 Task: Create a due date automation trigger when advanced on, on the tuesday of the week a card is due add dates not starting this week at 11:00 AM.
Action: Mouse moved to (954, 80)
Screenshot: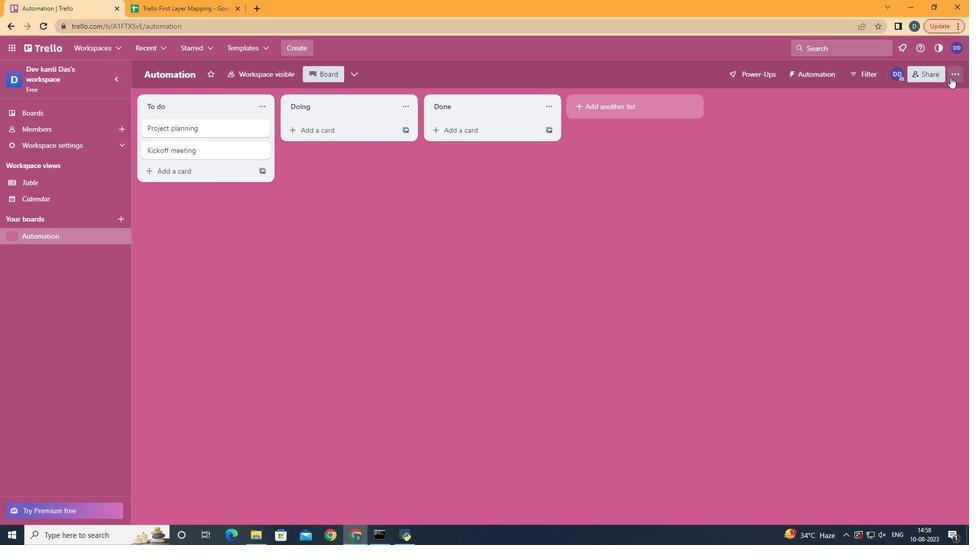 
Action: Mouse pressed left at (954, 80)
Screenshot: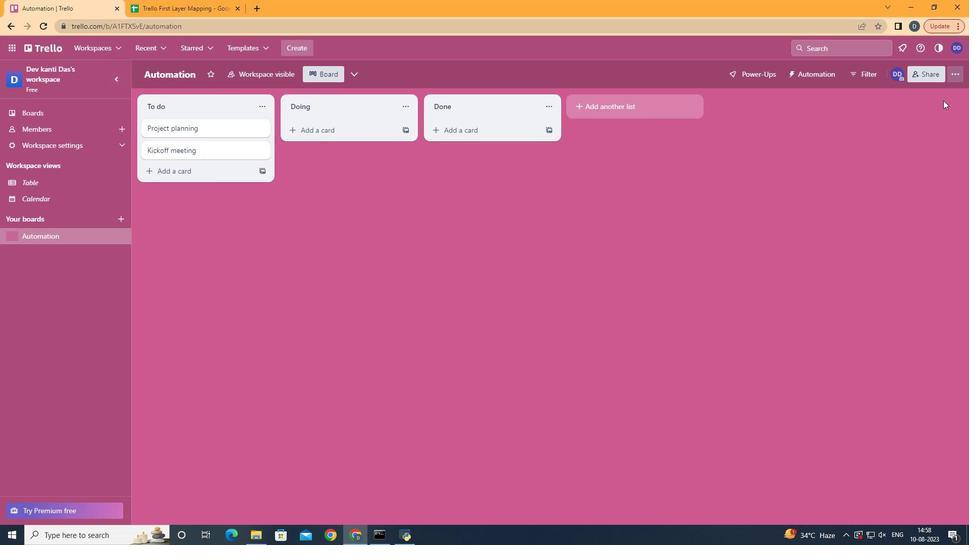 
Action: Mouse moved to (882, 217)
Screenshot: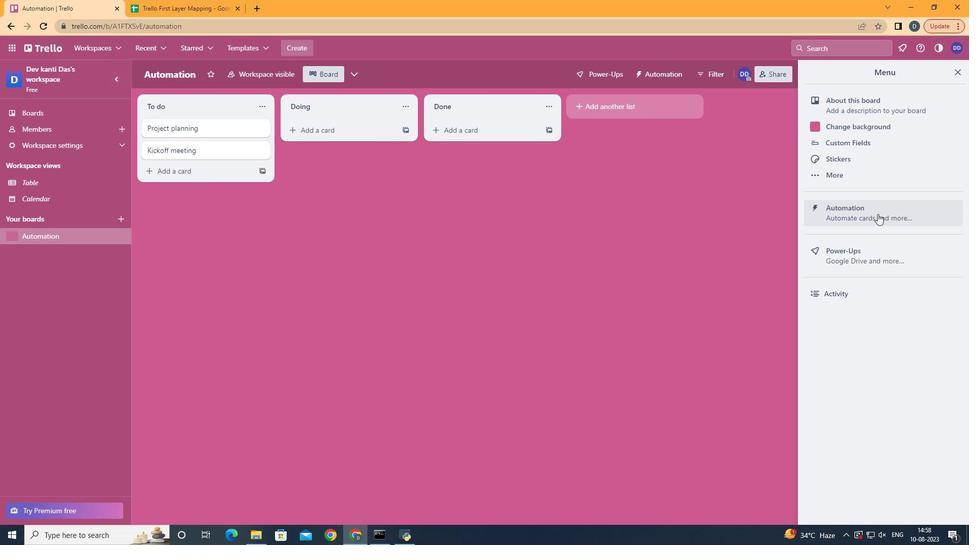 
Action: Mouse pressed left at (882, 217)
Screenshot: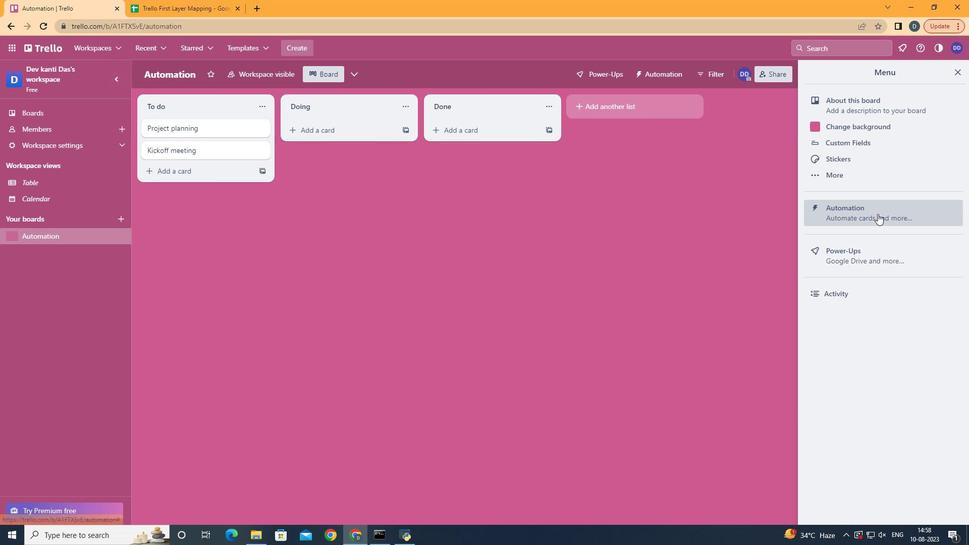 
Action: Mouse moved to (180, 201)
Screenshot: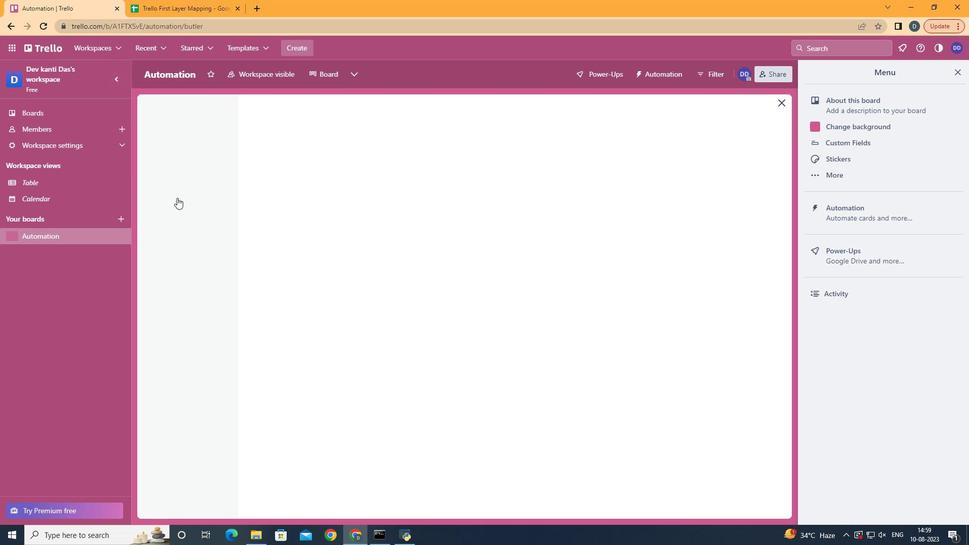 
Action: Mouse pressed left at (180, 201)
Screenshot: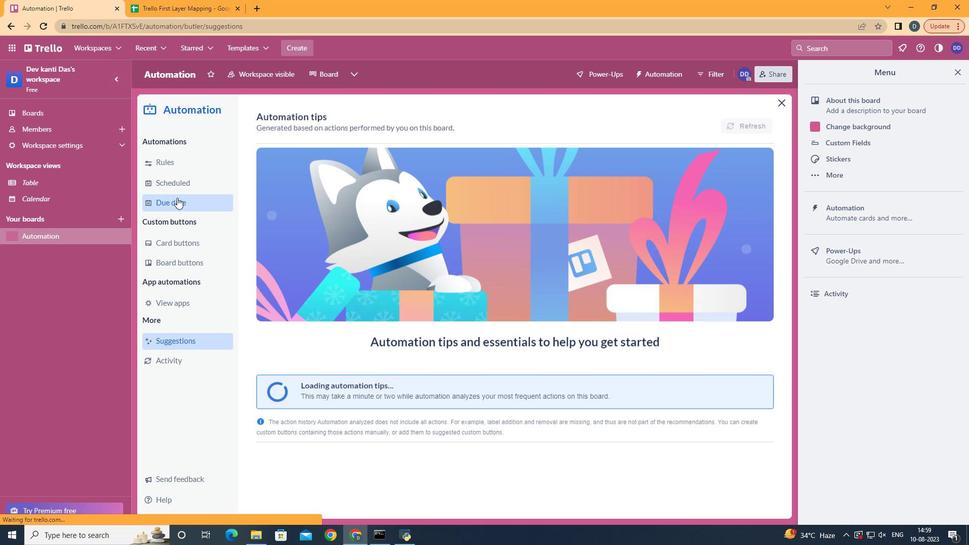 
Action: Mouse moved to (714, 122)
Screenshot: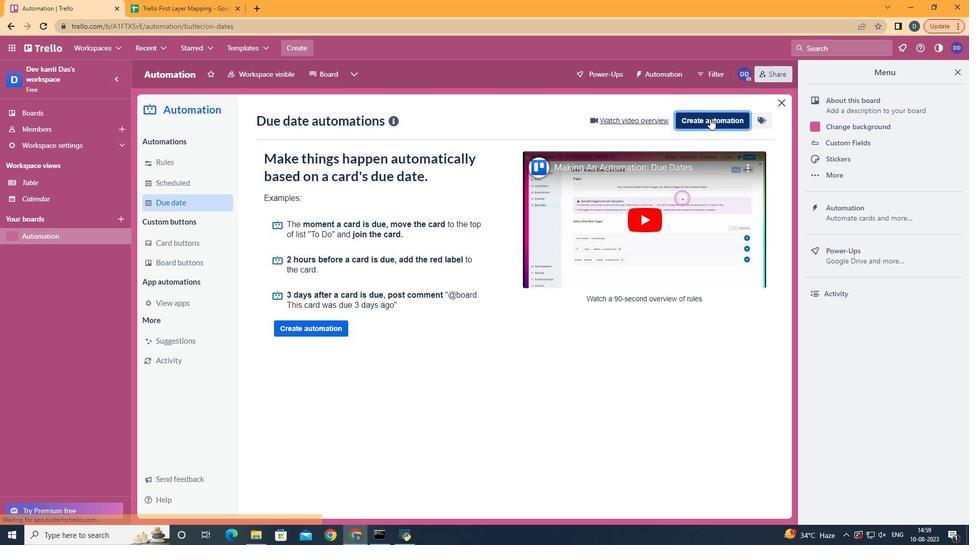 
Action: Mouse pressed left at (714, 122)
Screenshot: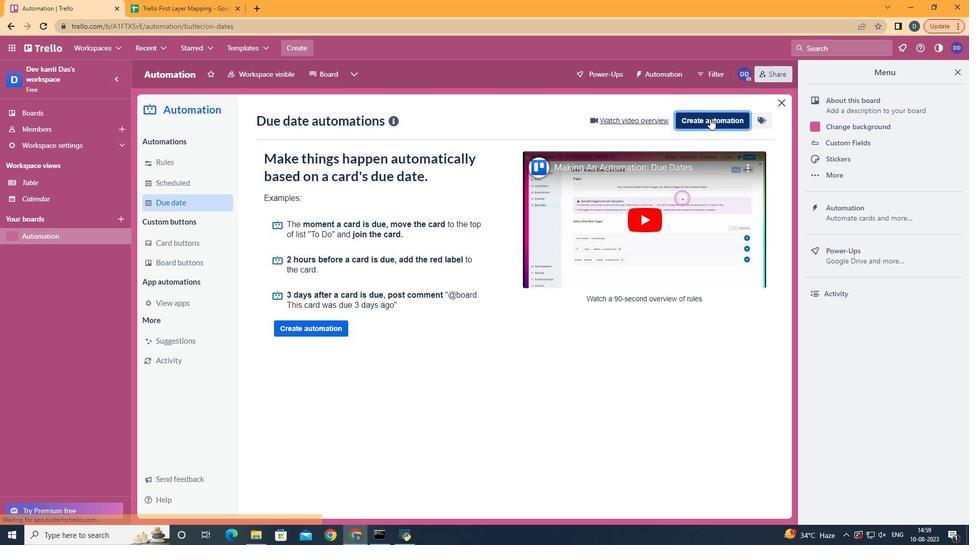 
Action: Mouse moved to (531, 216)
Screenshot: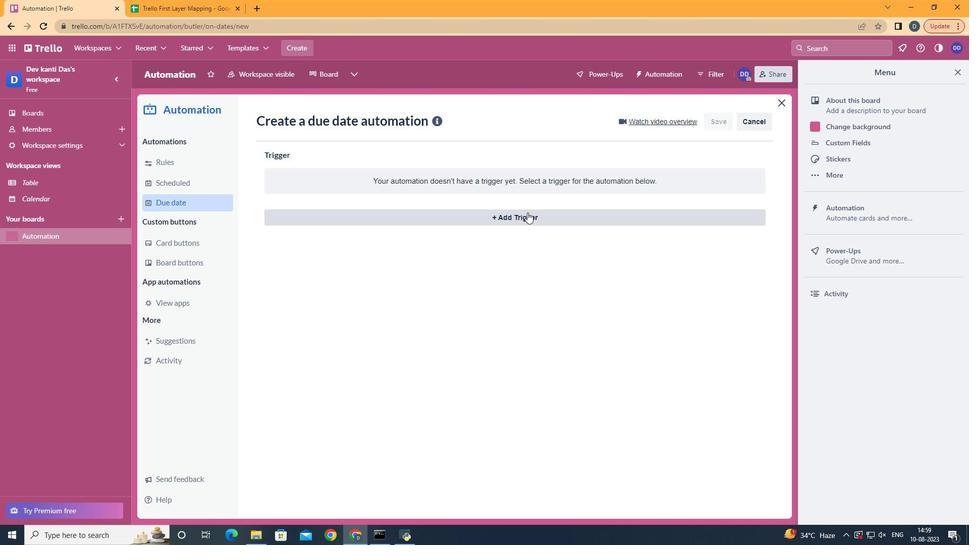 
Action: Mouse pressed left at (531, 216)
Screenshot: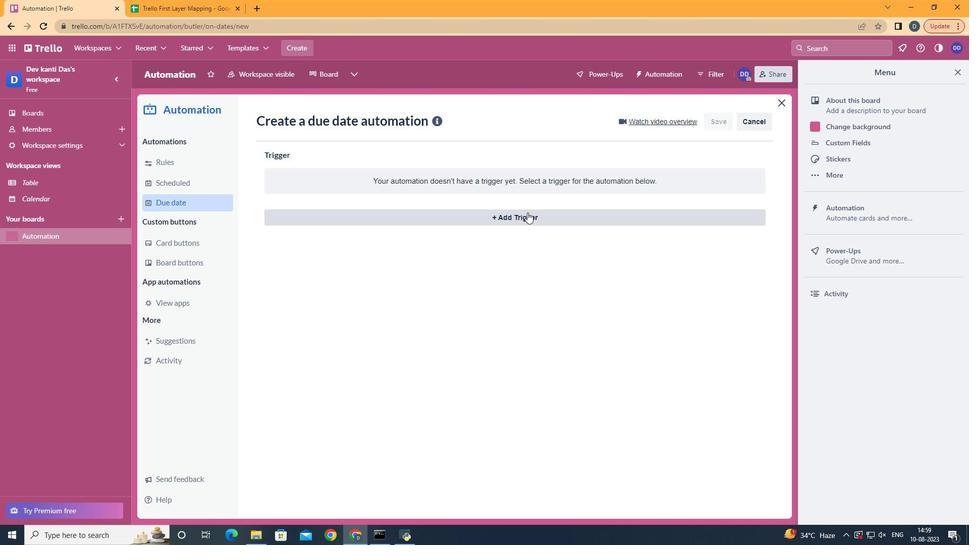 
Action: Mouse moved to (306, 411)
Screenshot: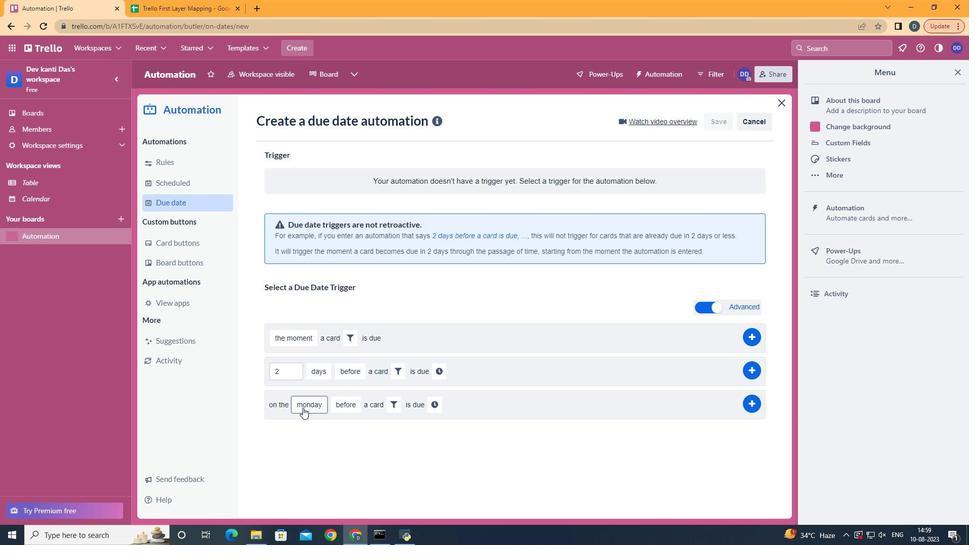 
Action: Mouse pressed left at (306, 411)
Screenshot: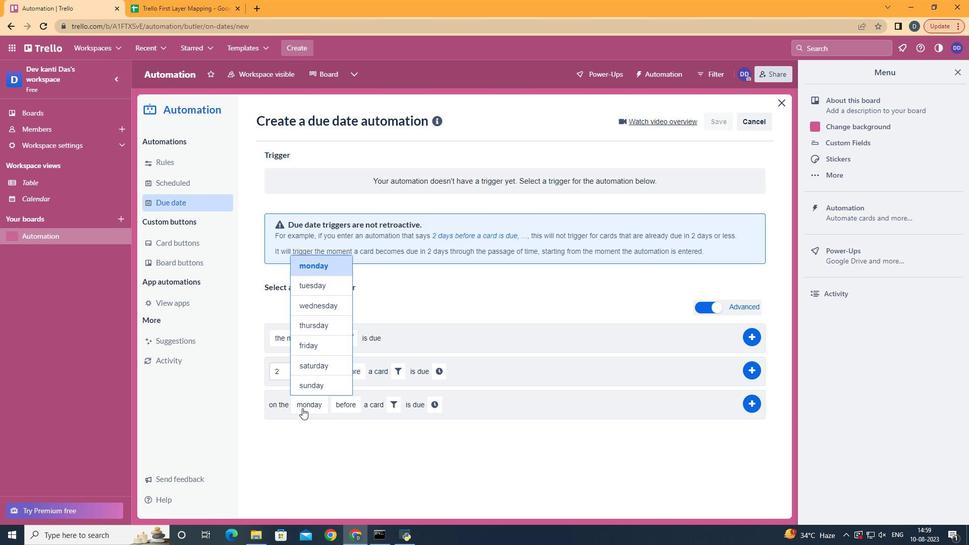 
Action: Mouse moved to (331, 289)
Screenshot: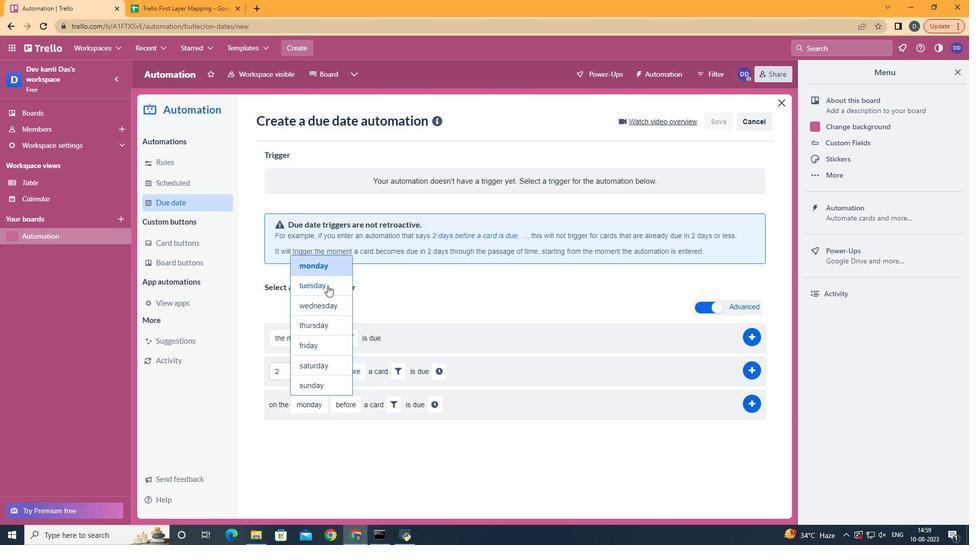 
Action: Mouse pressed left at (331, 289)
Screenshot: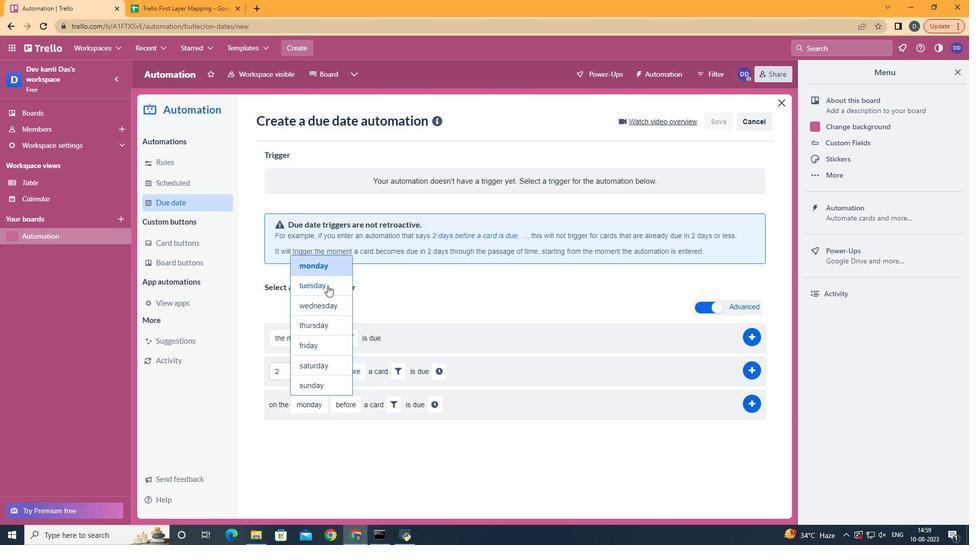 
Action: Mouse moved to (361, 470)
Screenshot: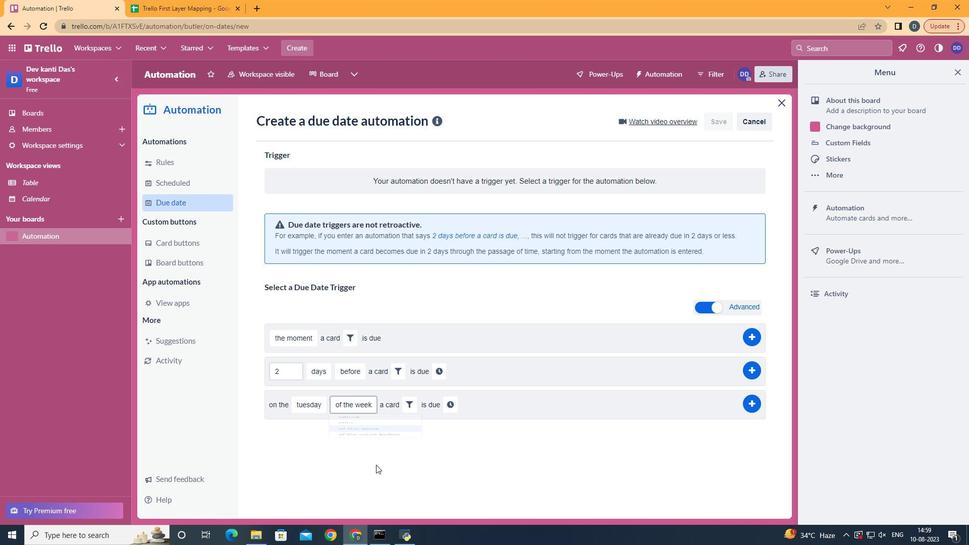 
Action: Mouse pressed left at (361, 470)
Screenshot: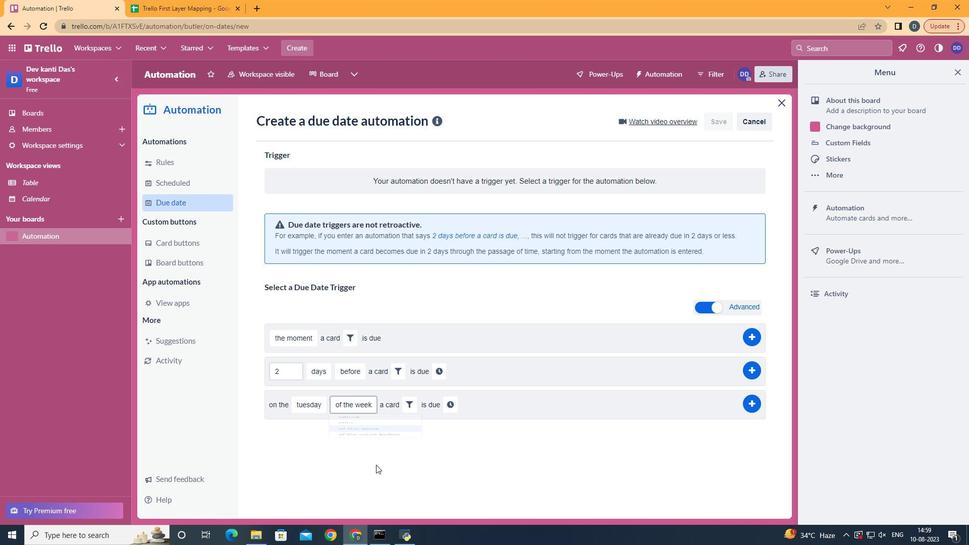 
Action: Mouse moved to (409, 405)
Screenshot: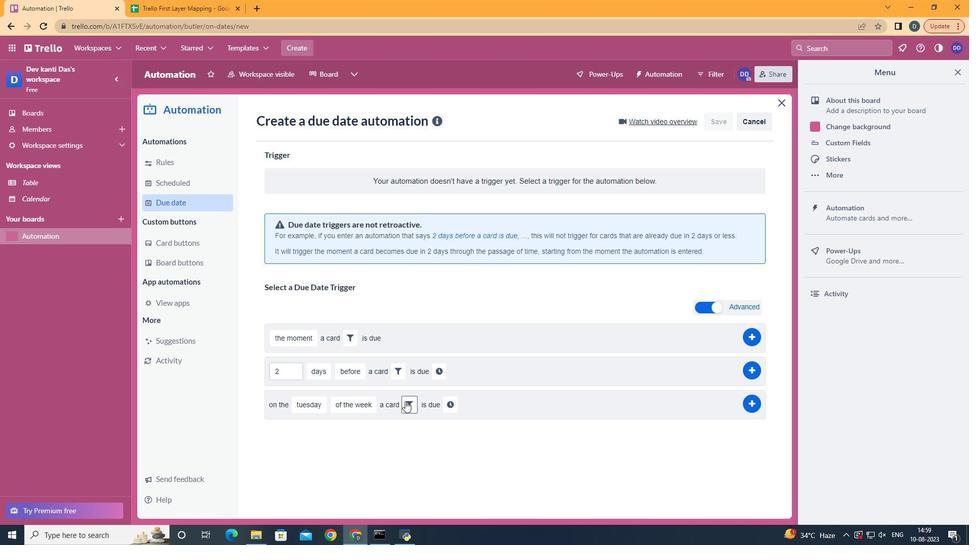 
Action: Mouse pressed left at (409, 405)
Screenshot: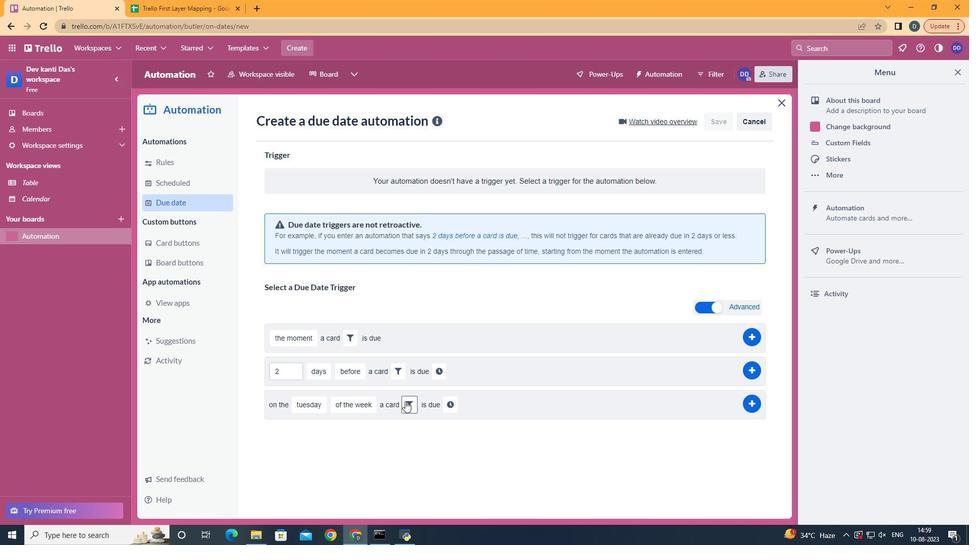 
Action: Mouse moved to (471, 435)
Screenshot: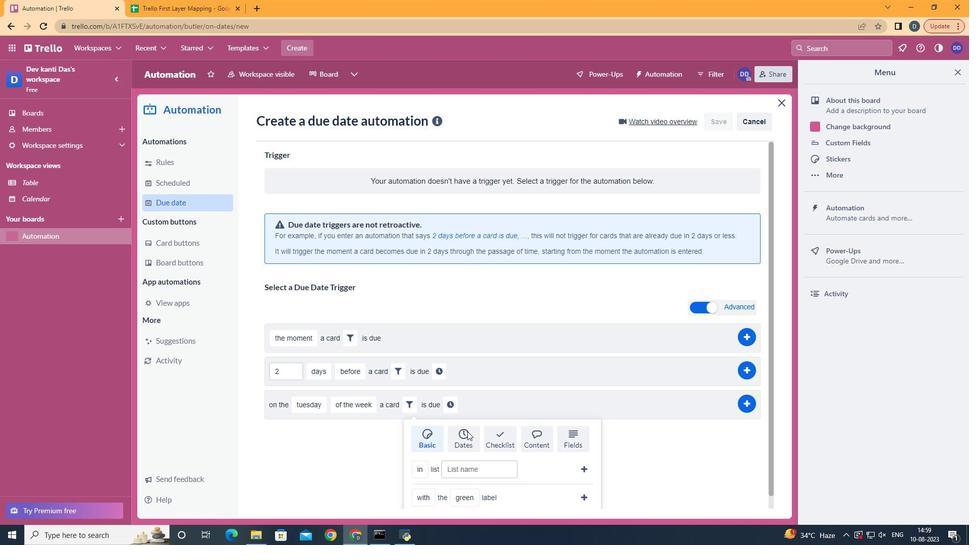 
Action: Mouse pressed left at (471, 435)
Screenshot: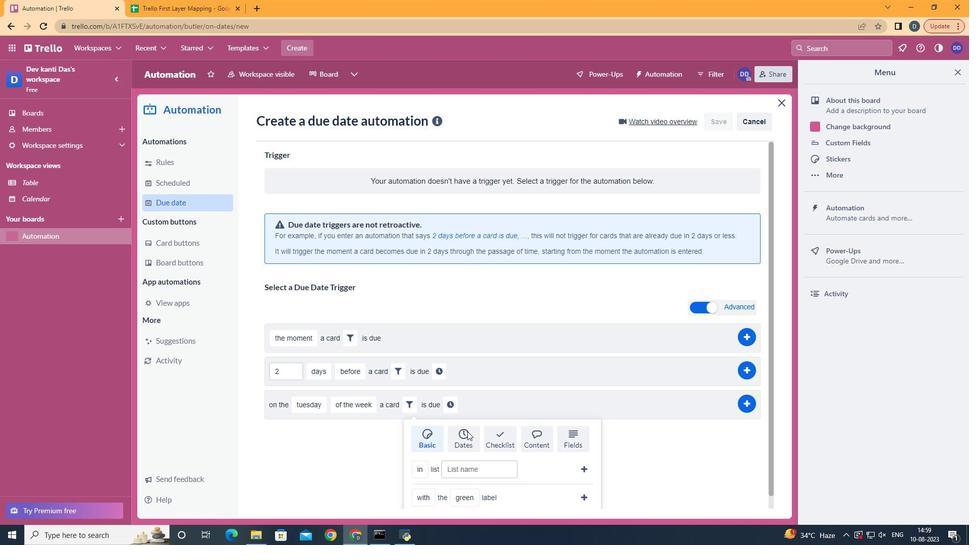 
Action: Mouse scrolled (471, 434) with delta (0, 0)
Screenshot: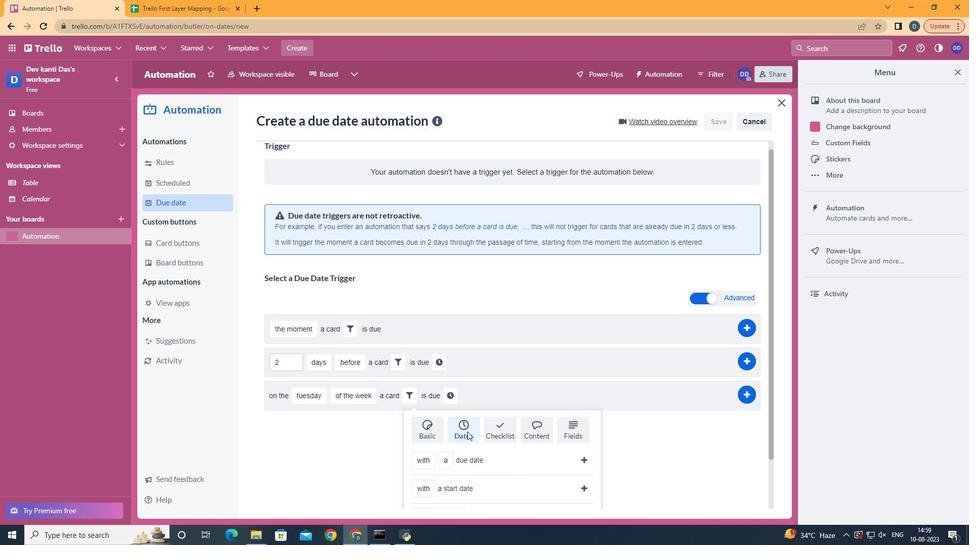 
Action: Mouse scrolled (471, 434) with delta (0, 0)
Screenshot: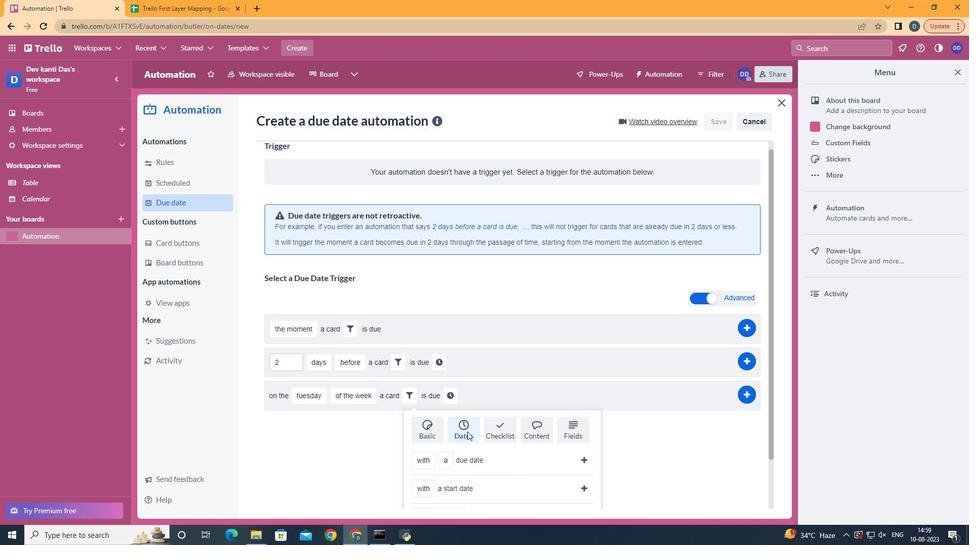 
Action: Mouse scrolled (471, 434) with delta (0, 0)
Screenshot: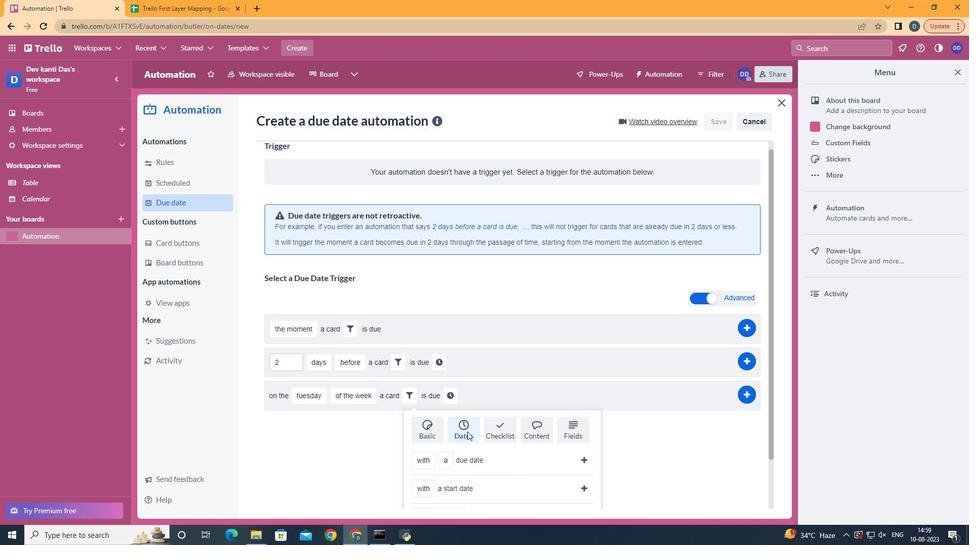 
Action: Mouse scrolled (471, 434) with delta (0, 0)
Screenshot: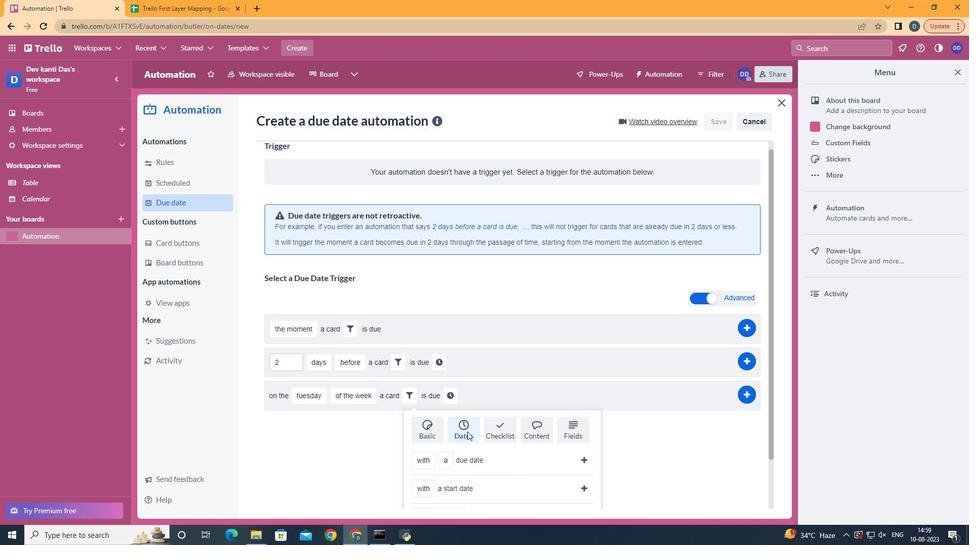 
Action: Mouse scrolled (471, 434) with delta (0, 0)
Screenshot: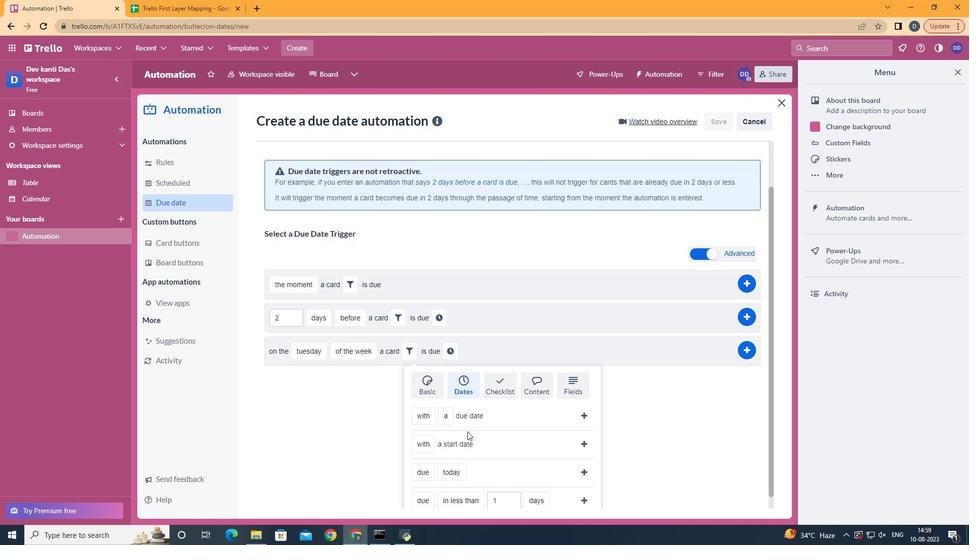 
Action: Mouse scrolled (471, 434) with delta (0, 0)
Screenshot: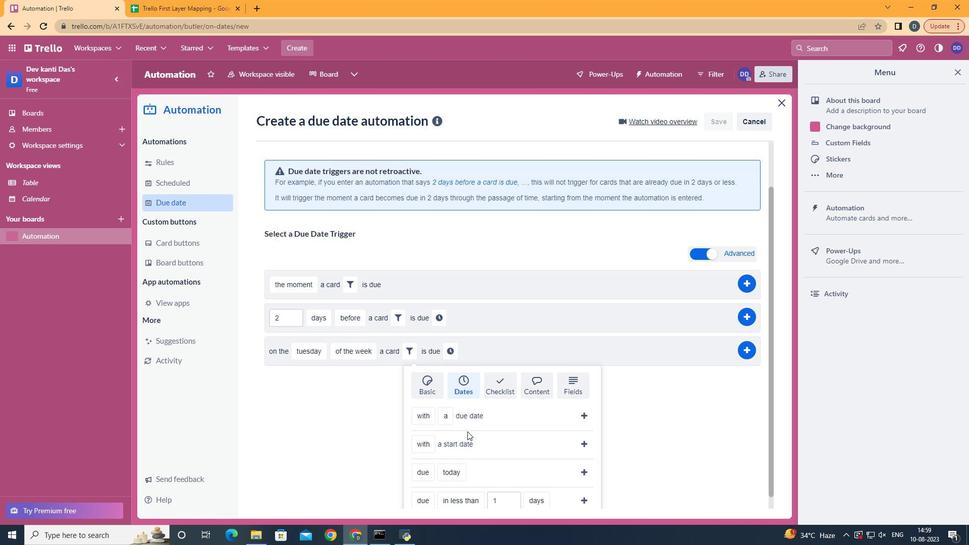 
Action: Mouse moved to (435, 445)
Screenshot: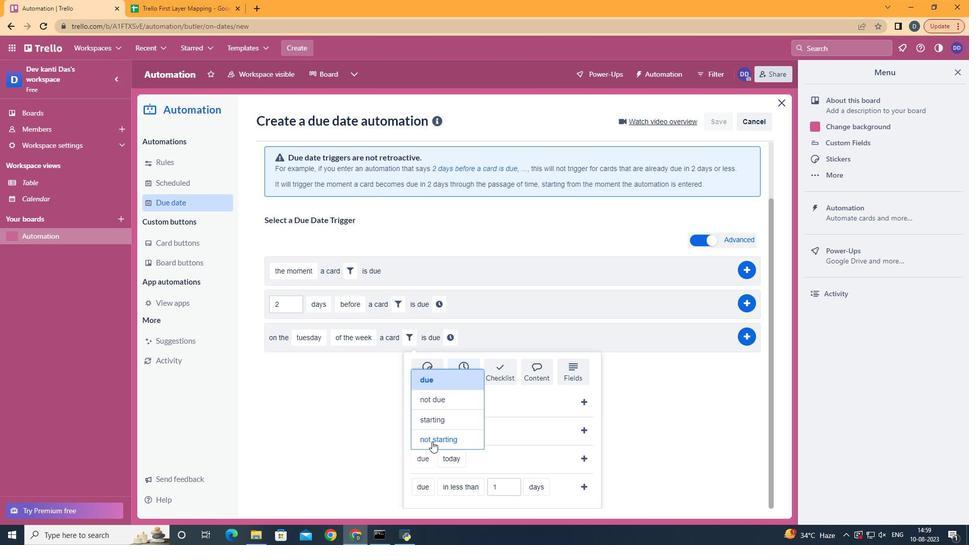 
Action: Mouse pressed left at (435, 445)
Screenshot: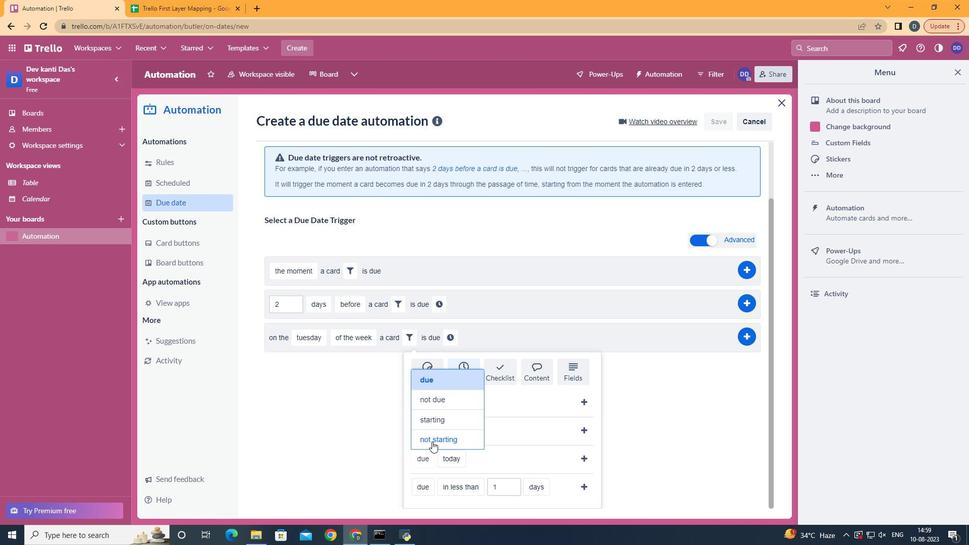 
Action: Mouse moved to (502, 380)
Screenshot: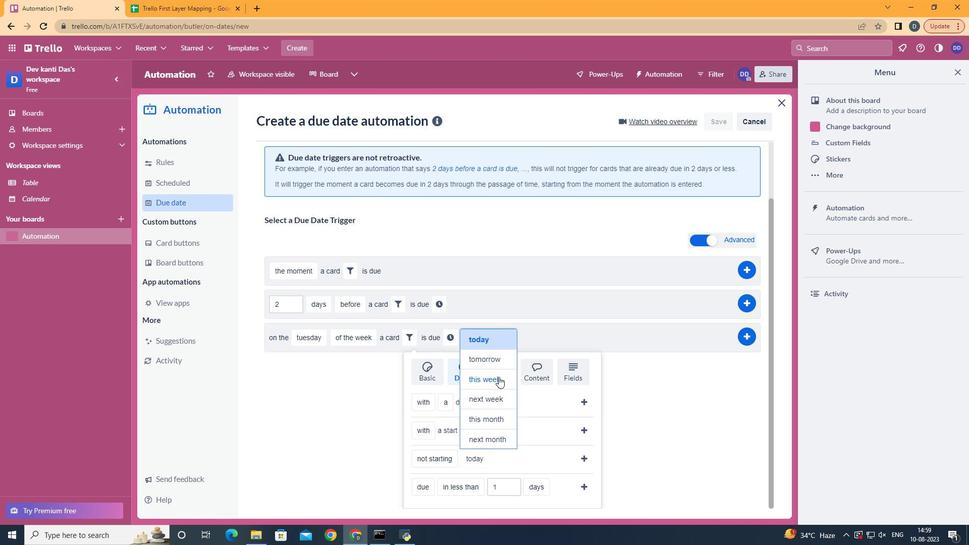 
Action: Mouse pressed left at (502, 380)
Screenshot: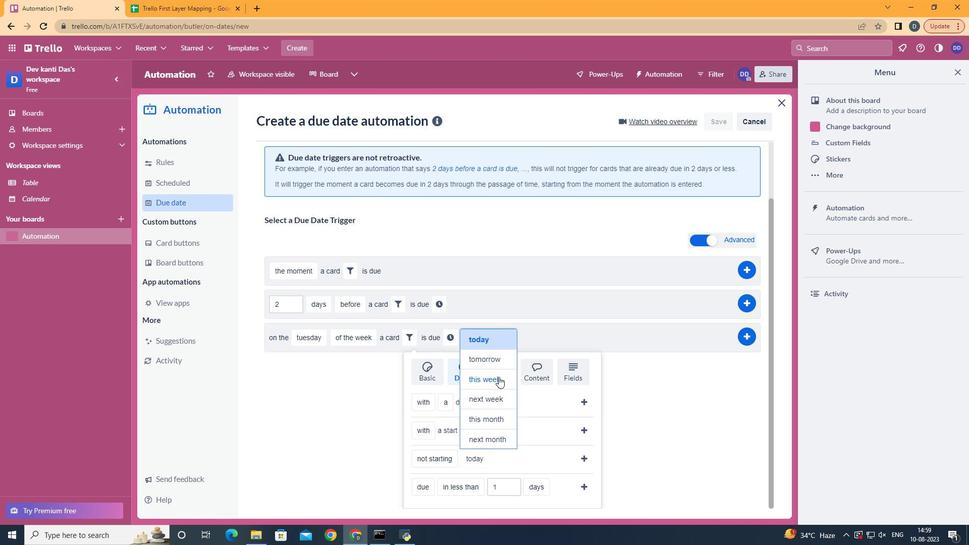 
Action: Mouse moved to (585, 460)
Screenshot: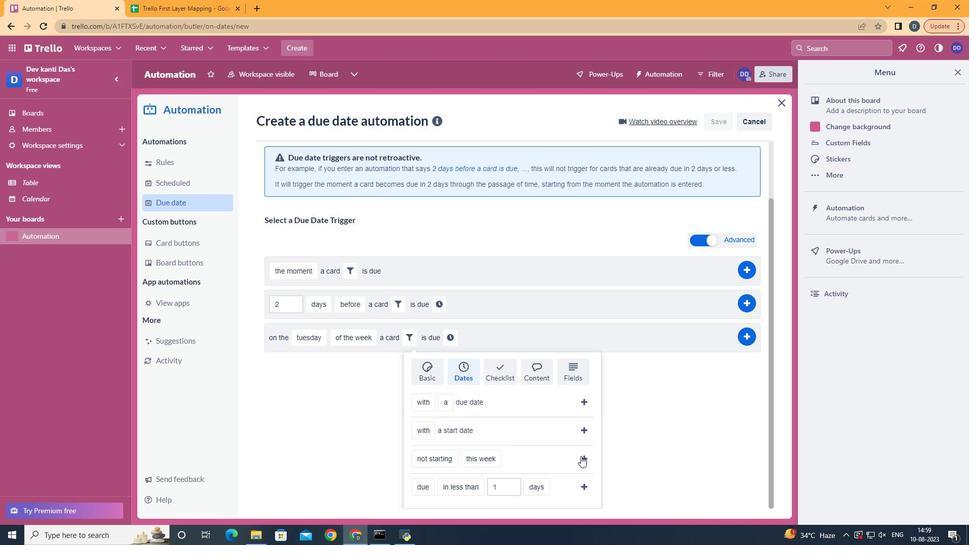 
Action: Mouse pressed left at (585, 460)
Screenshot: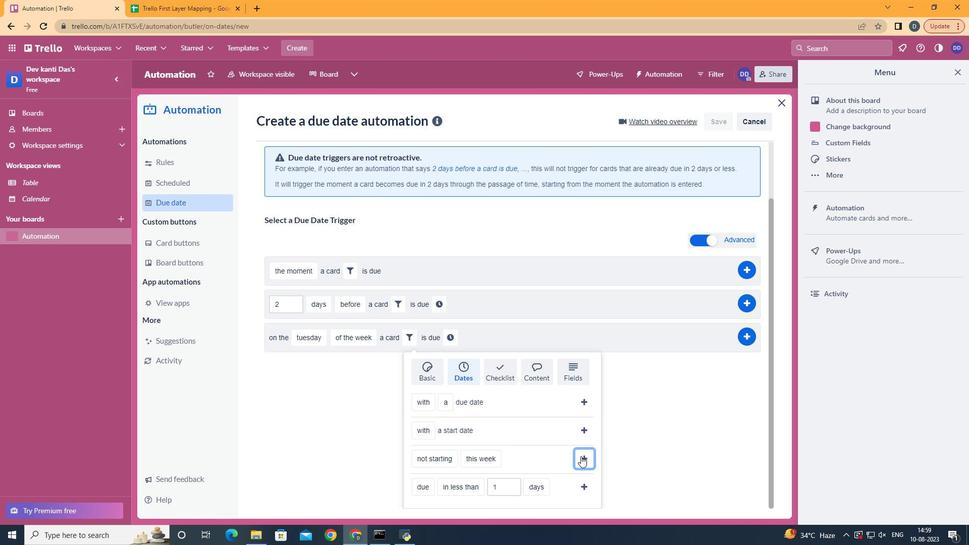 
Action: Mouse moved to (548, 413)
Screenshot: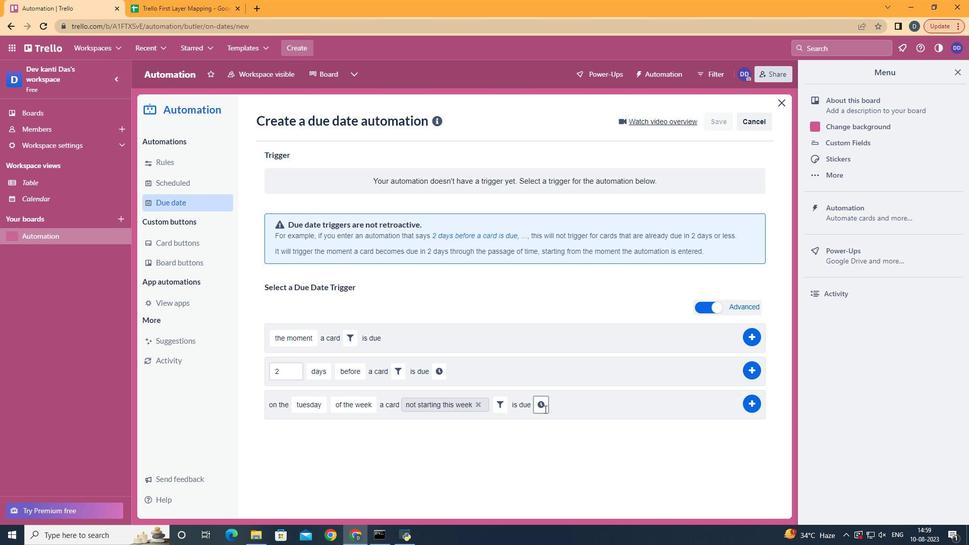 
Action: Mouse pressed left at (548, 413)
Screenshot: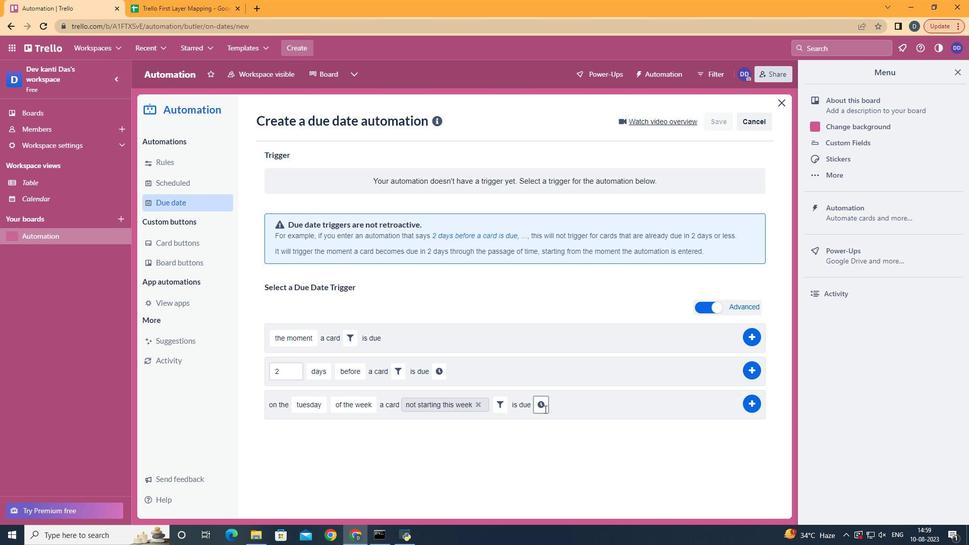 
Action: Mouse moved to (569, 410)
Screenshot: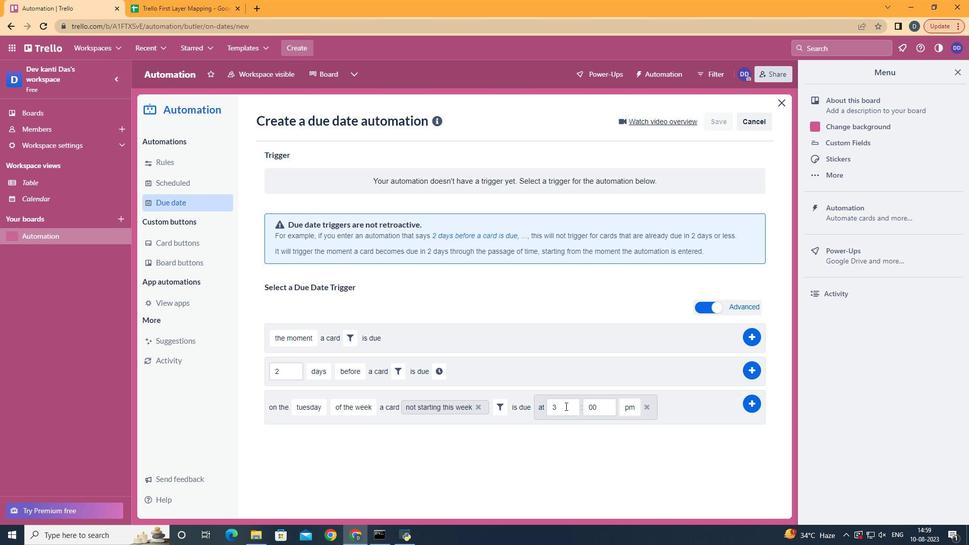 
Action: Mouse pressed left at (569, 410)
Screenshot: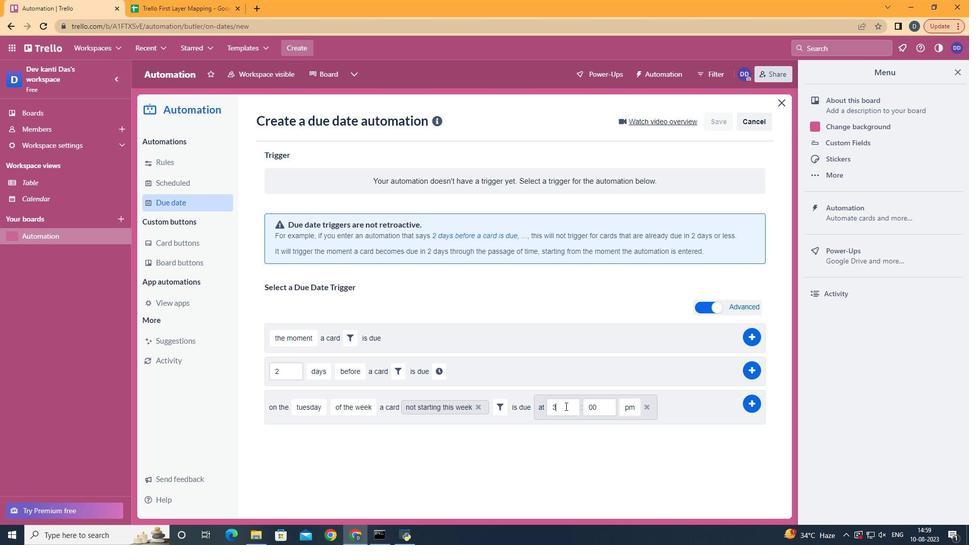 
Action: Mouse moved to (568, 409)
Screenshot: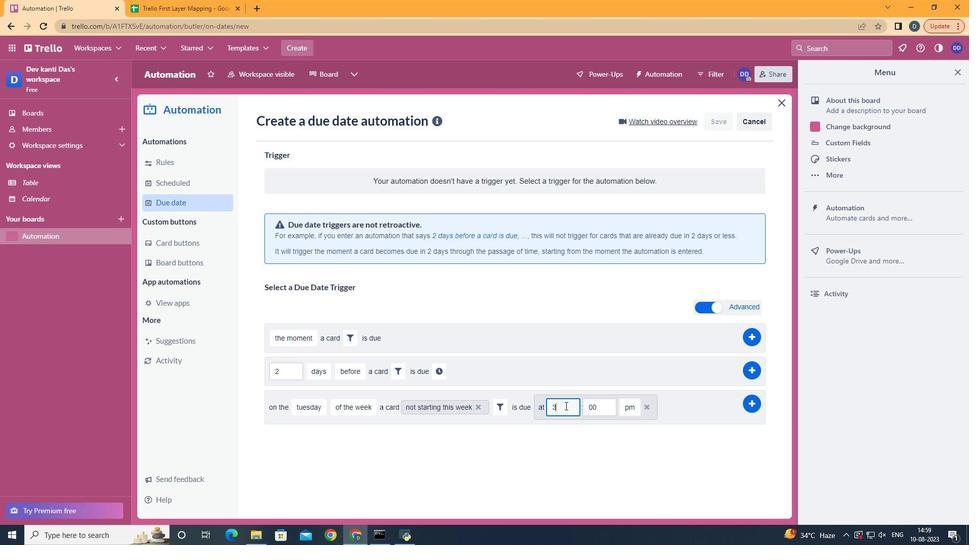 
Action: Key pressed <Key.backspace>
Screenshot: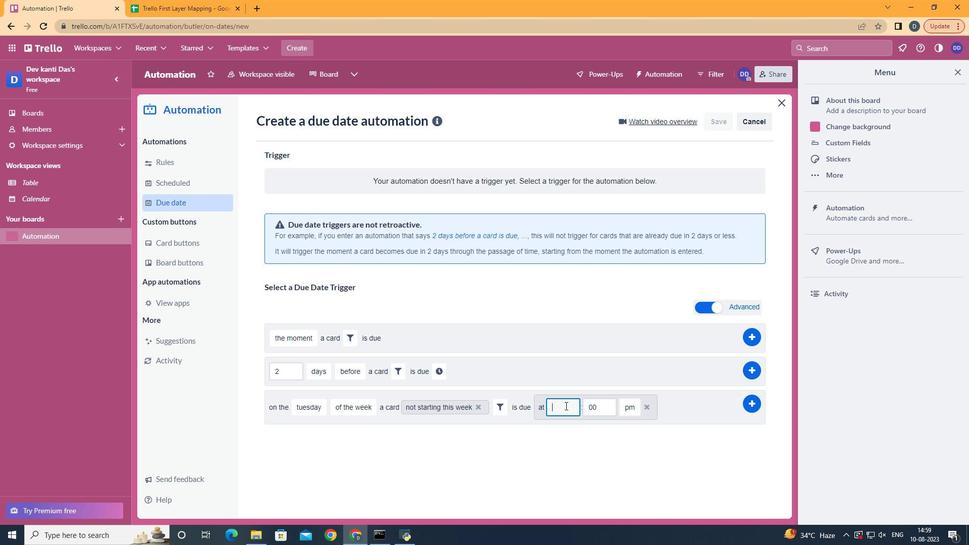 
Action: Mouse moved to (549, 413)
Screenshot: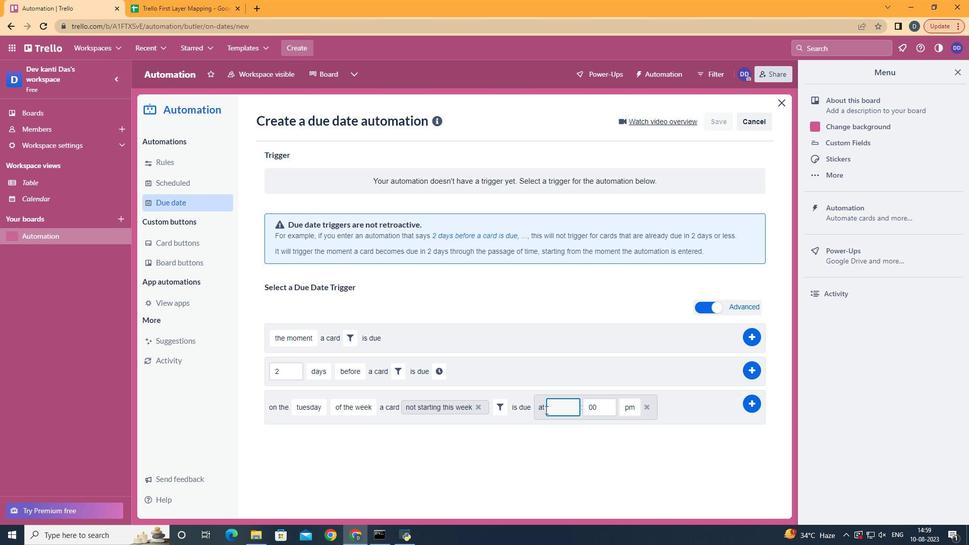 
Action: Key pressed 11
Screenshot: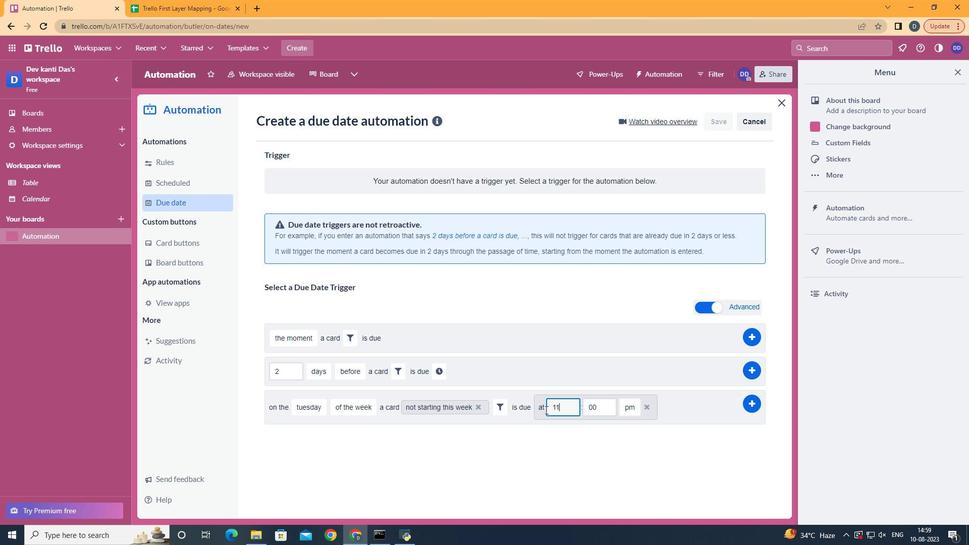 
Action: Mouse moved to (636, 427)
Screenshot: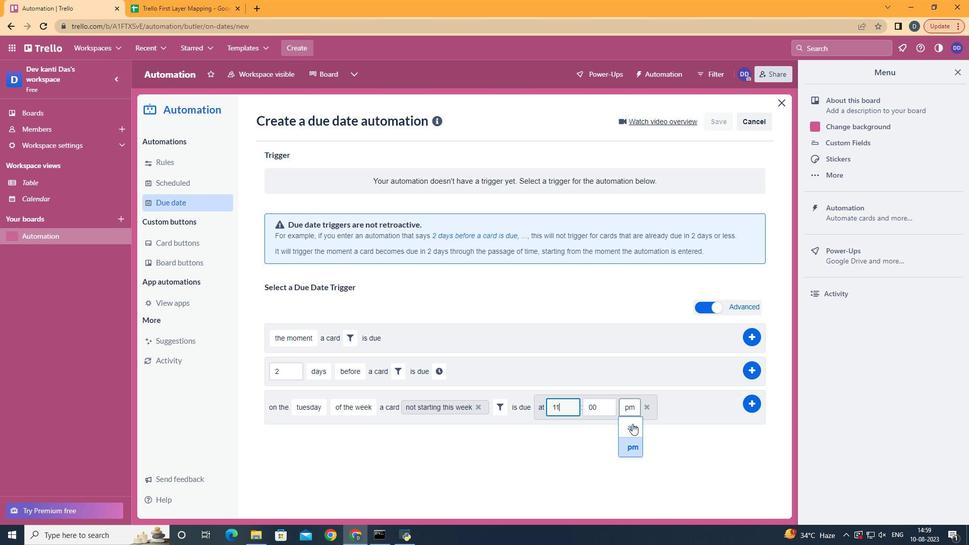 
Action: Mouse pressed left at (636, 427)
Screenshot: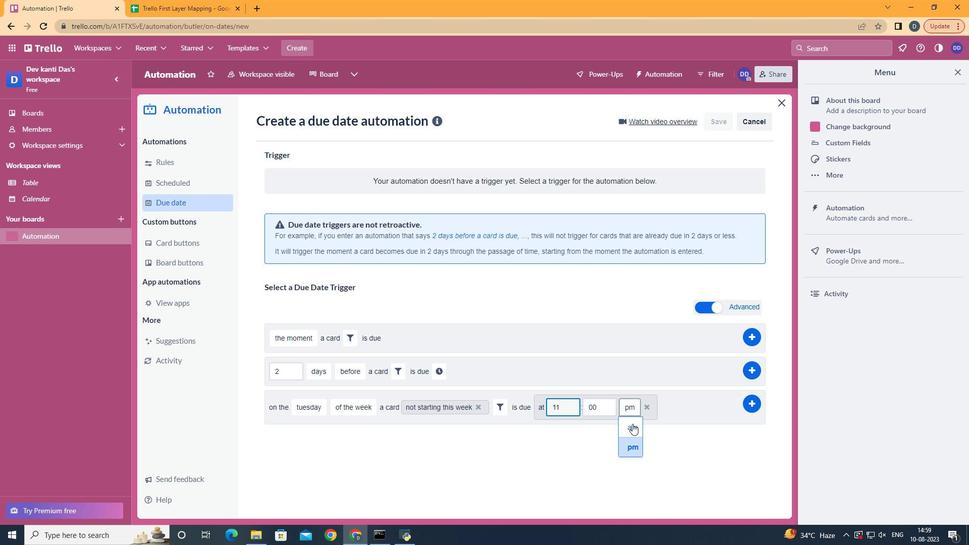 
Action: Mouse moved to (758, 409)
Screenshot: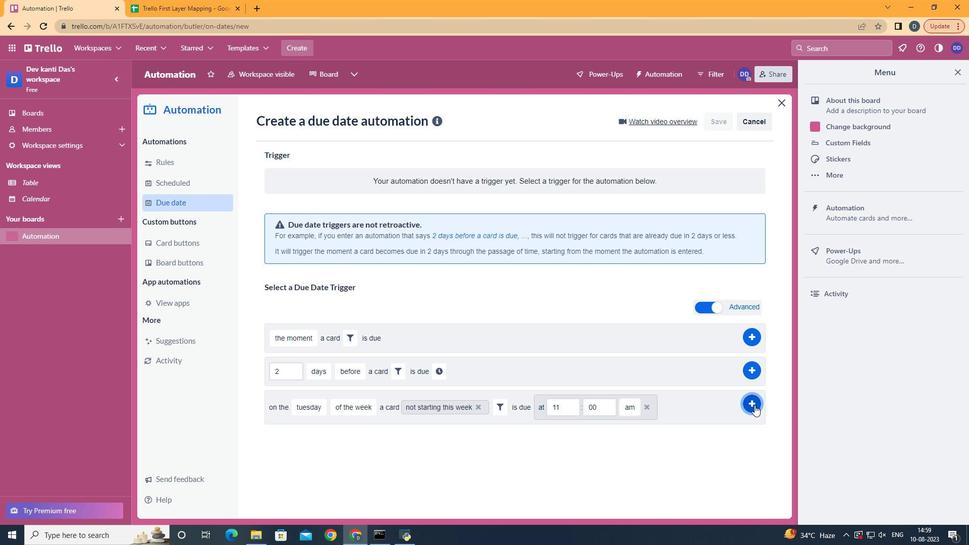 
Action: Mouse pressed left at (758, 409)
Screenshot: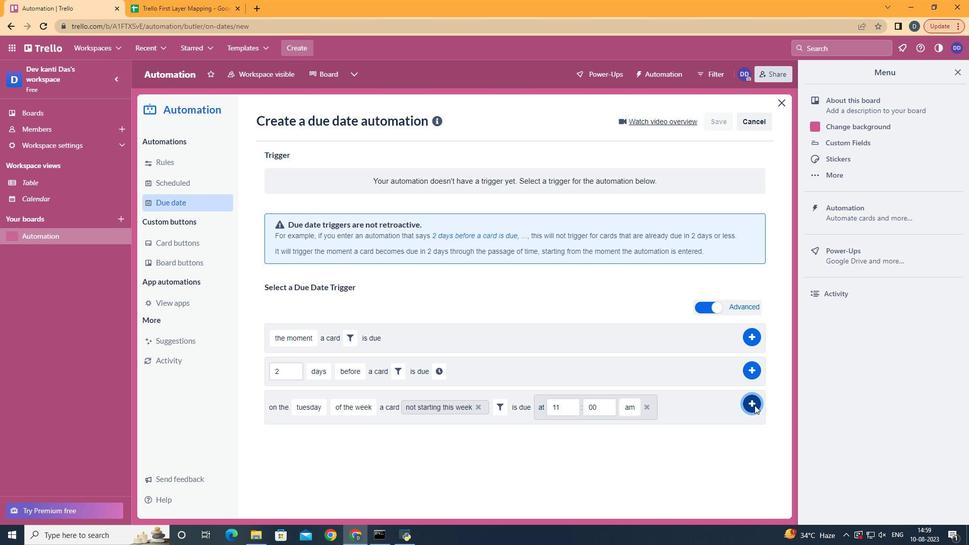 
Action: Mouse moved to (712, 323)
Screenshot: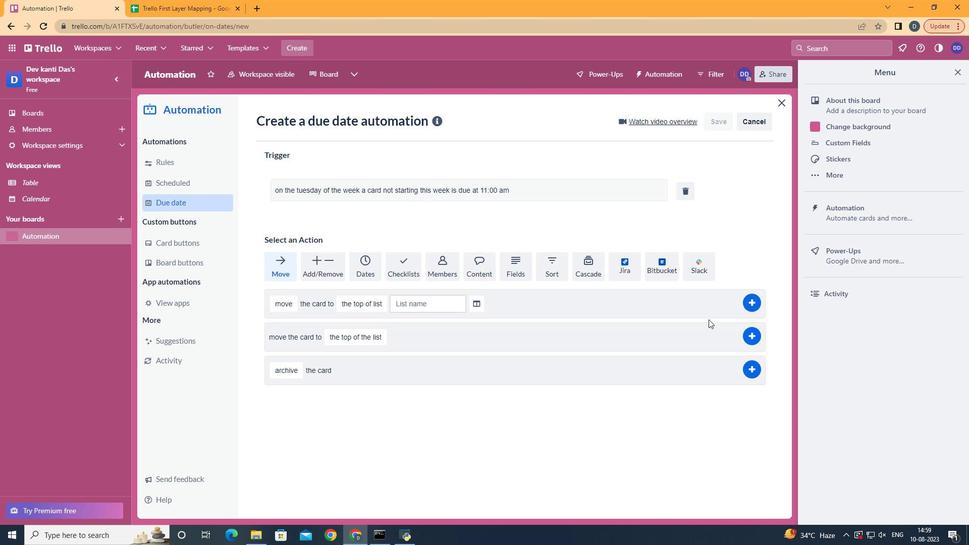 
